 Task: Use the formula "PERMUTATIONA" in spreadsheet "Project protfolio".
Action: Mouse moved to (667, 186)
Screenshot: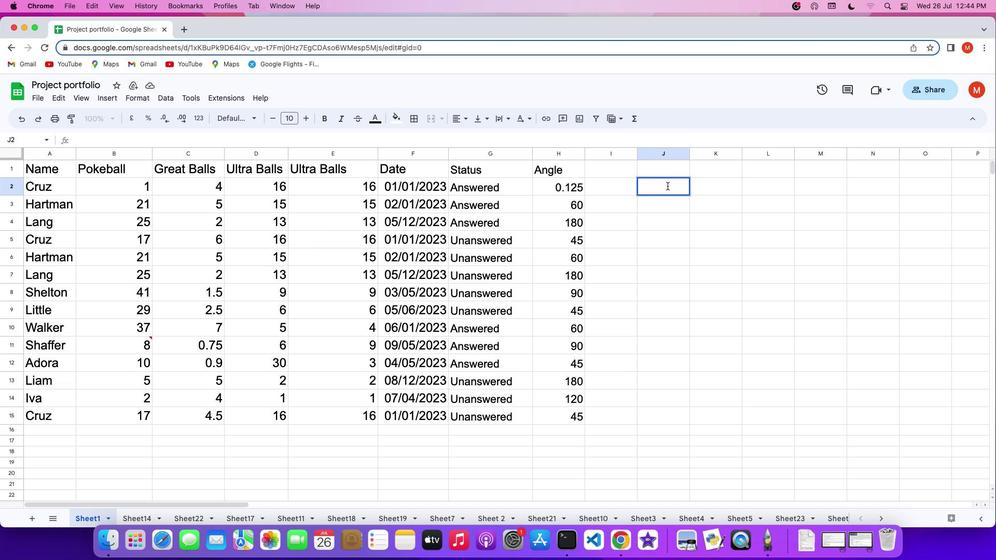 
Action: Key pressed '='
Screenshot: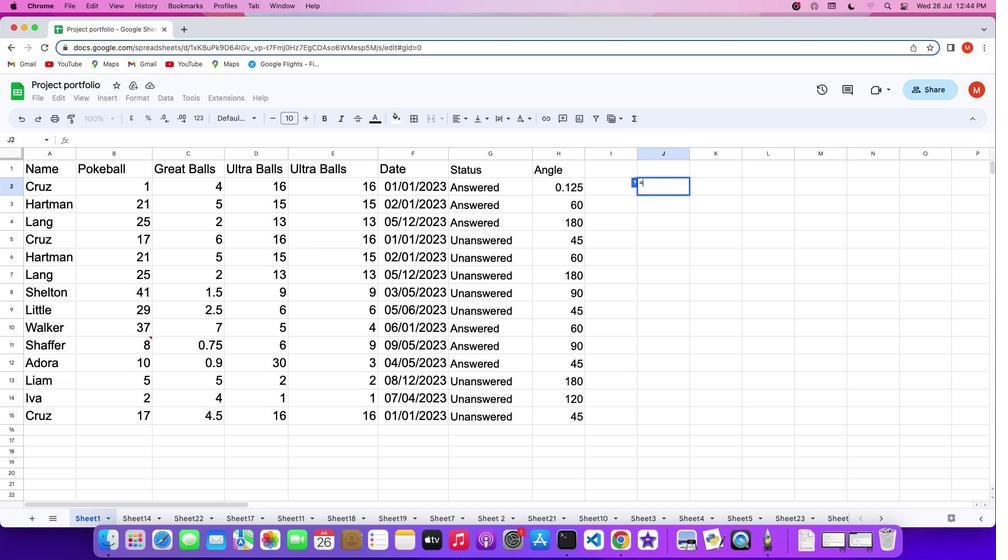 
Action: Mouse moved to (636, 114)
Screenshot: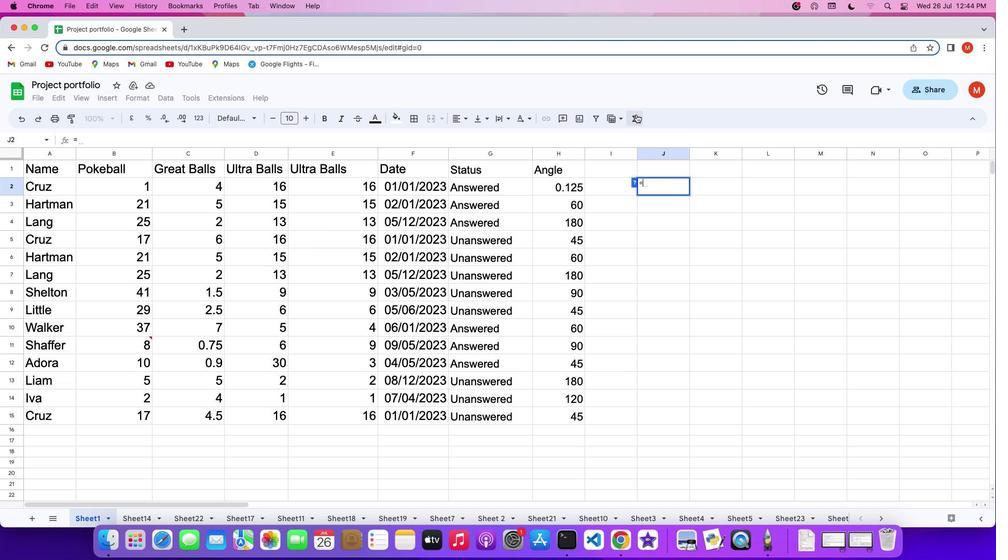 
Action: Mouse pressed left at (636, 114)
Screenshot: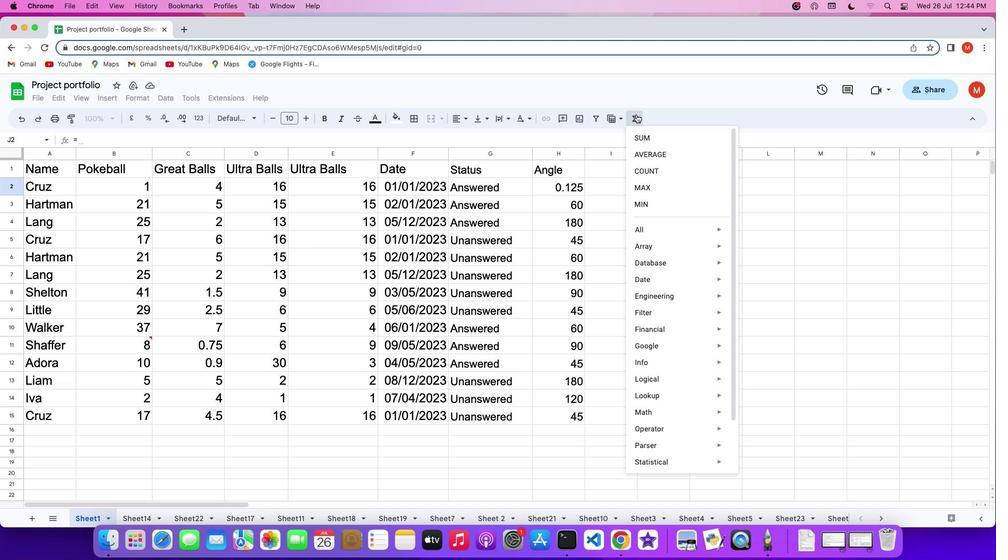 
Action: Mouse moved to (785, 495)
Screenshot: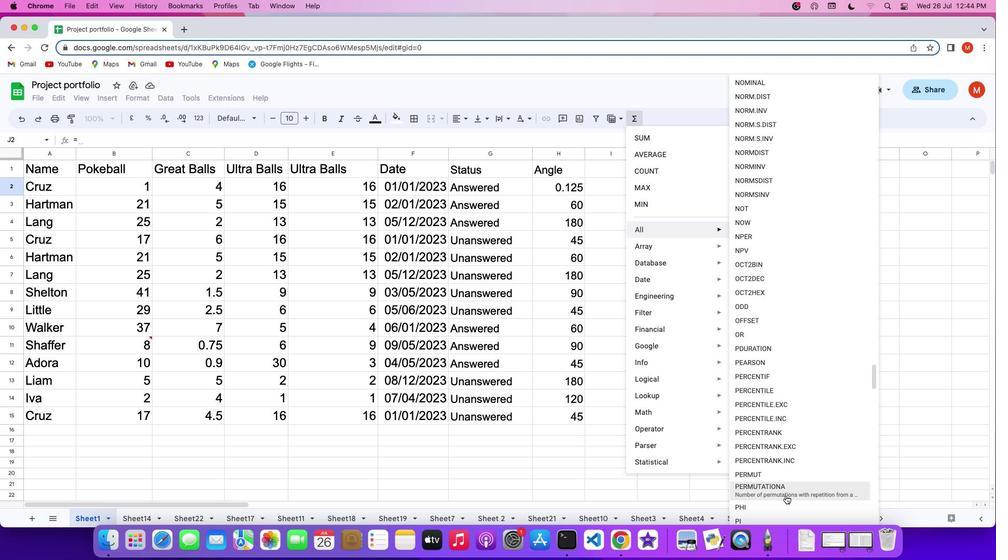 
Action: Mouse pressed left at (785, 495)
Screenshot: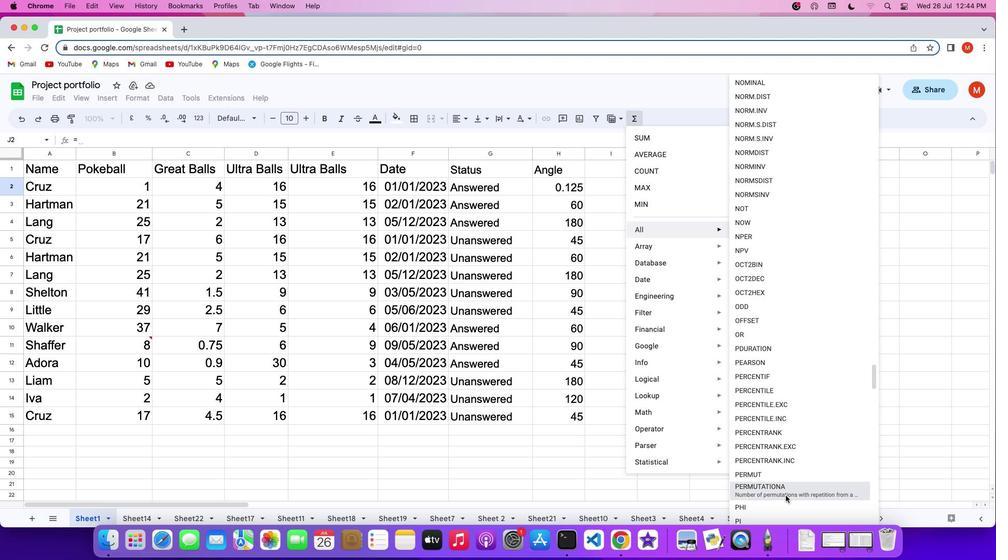 
Action: Mouse moved to (784, 491)
Screenshot: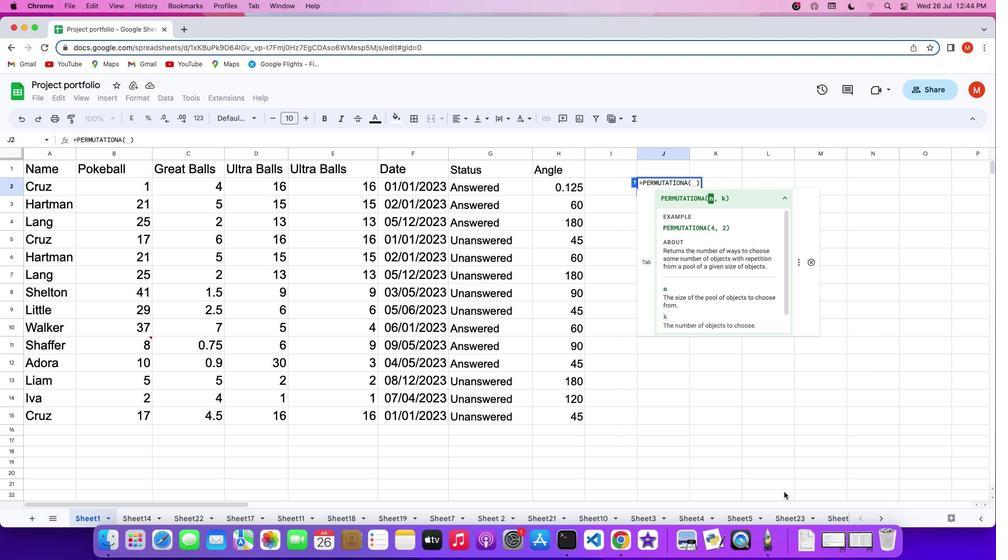
Action: Key pressed '4'',''2'Key.enter
Screenshot: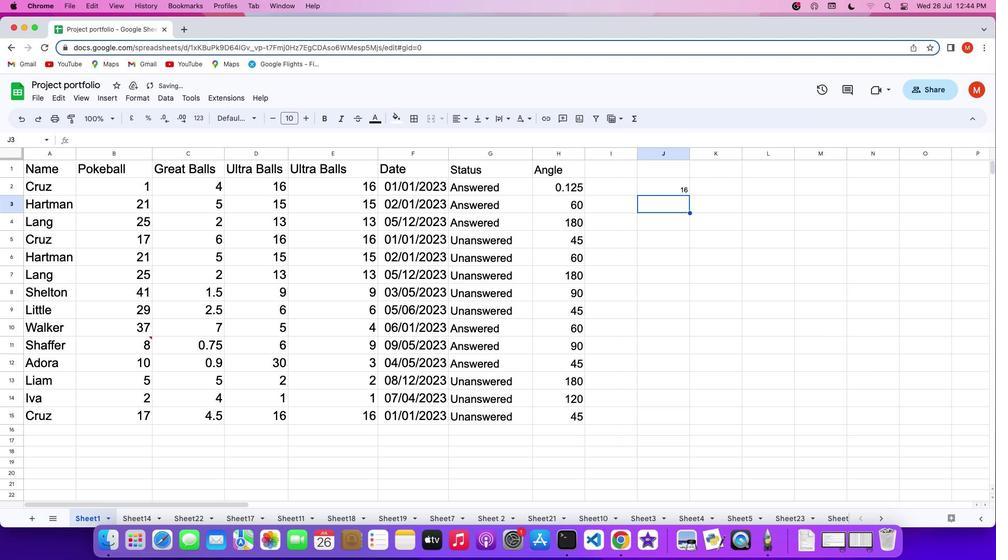 
